 Task: In the Company health.ny.gov, Add note: 'Reach out to a customer for a case study interview.'. Mark checkbox to create task to follow up ': In 2 business days '. Create task, with  description: Arrange a Call for meeting, Add due date: In 1 week; Add reminder: 1 hour before. Set Priority Medium and add note: Make sure to mention the limited-time discount offer during the sales call.. Logged in from softage.6@softage.net
Action: Mouse moved to (96, 63)
Screenshot: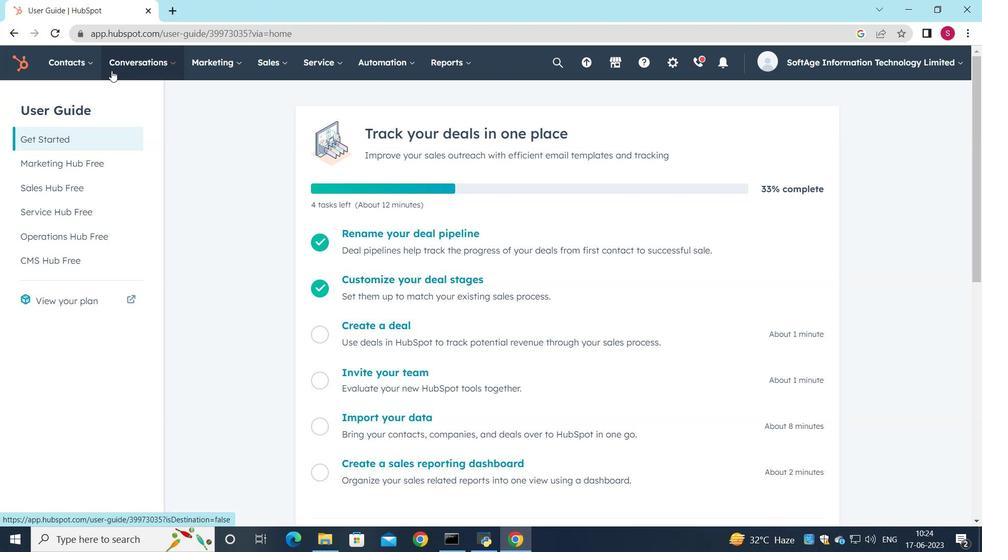 
Action: Mouse pressed left at (96, 63)
Screenshot: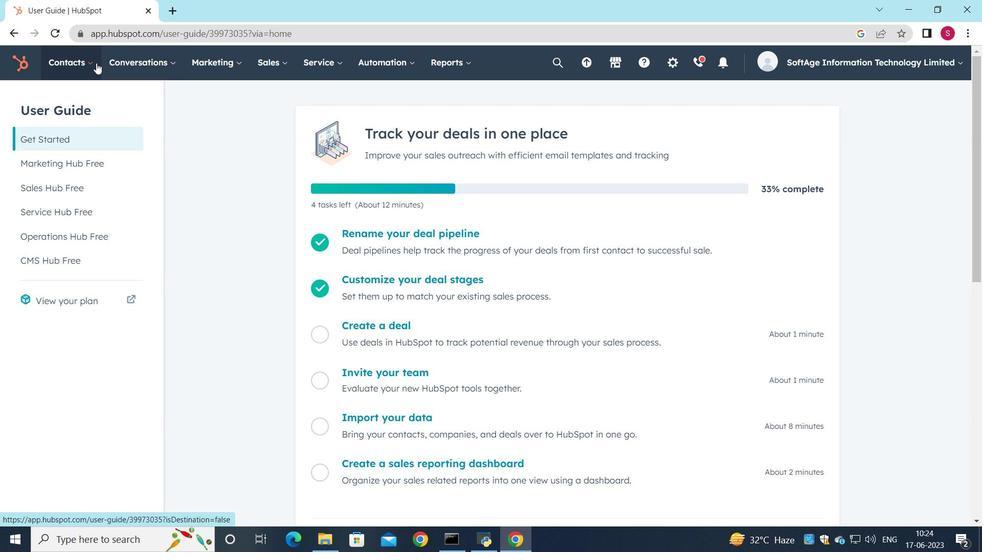 
Action: Mouse moved to (93, 116)
Screenshot: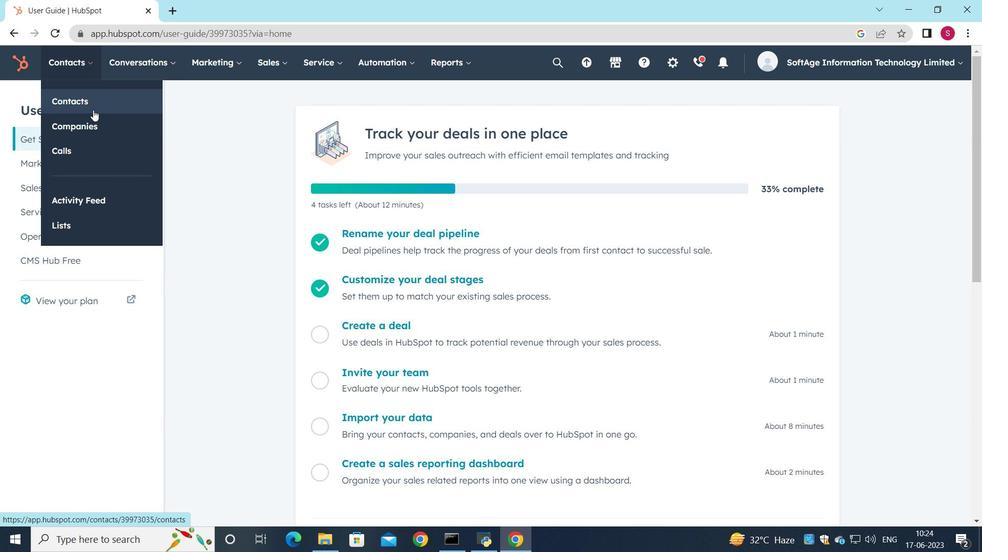 
Action: Mouse pressed left at (93, 116)
Screenshot: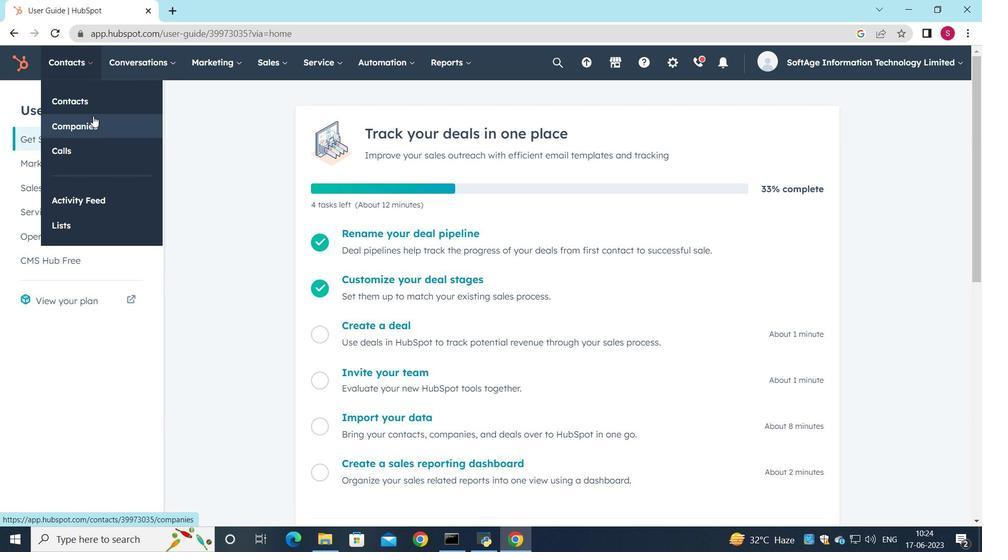 
Action: Mouse moved to (87, 210)
Screenshot: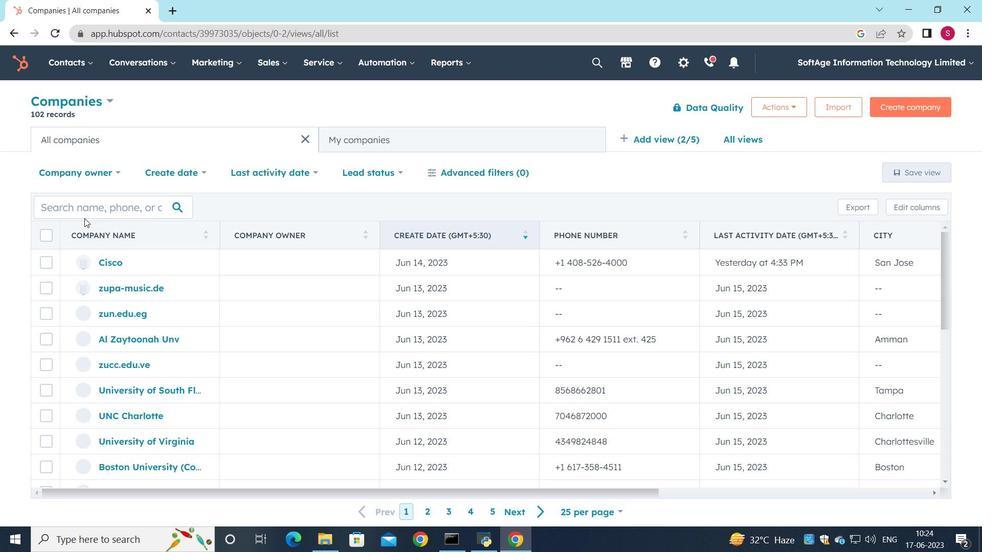
Action: Mouse pressed left at (87, 210)
Screenshot: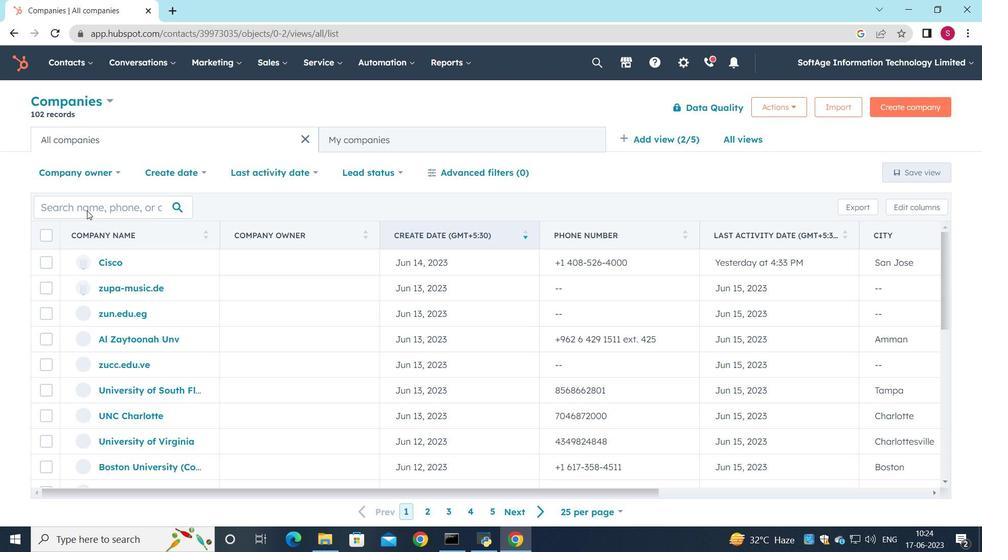 
Action: Key pressed health.nu<Key.backspace>y.gov
Screenshot: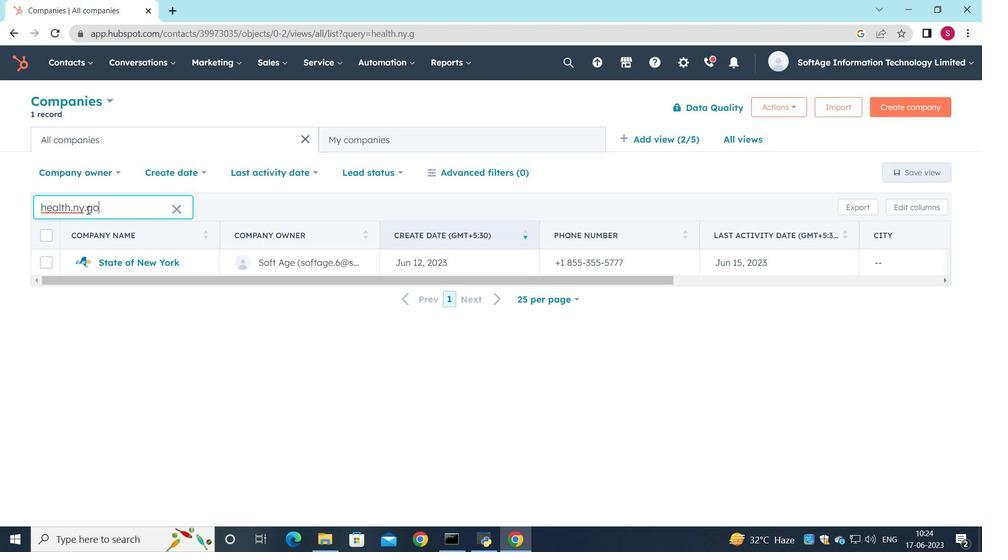
Action: Mouse moved to (119, 258)
Screenshot: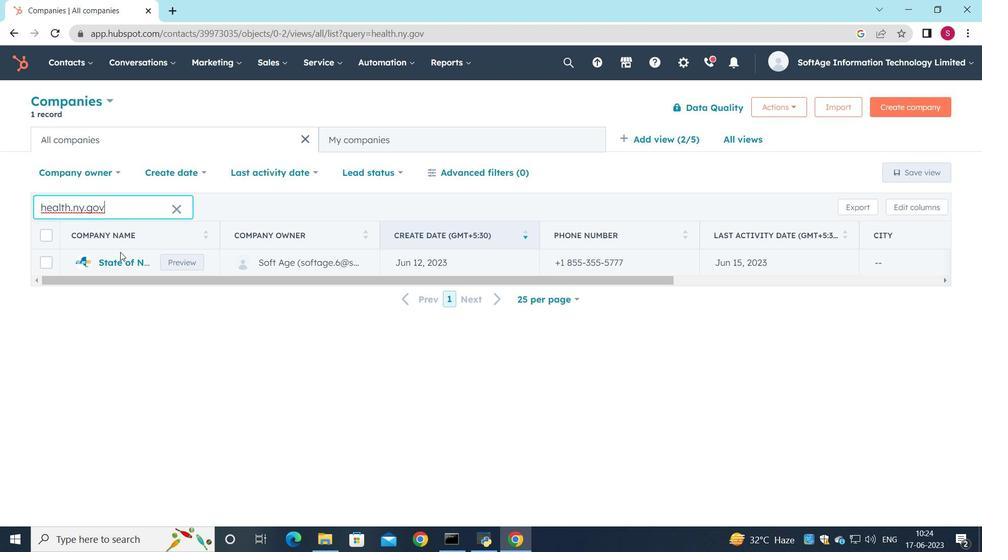 
Action: Mouse pressed left at (119, 258)
Screenshot: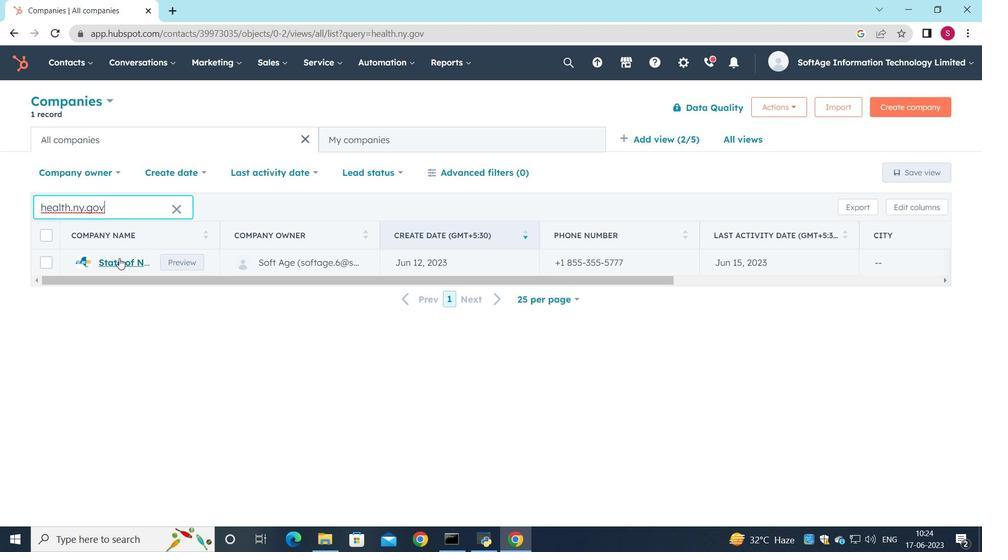 
Action: Mouse moved to (35, 215)
Screenshot: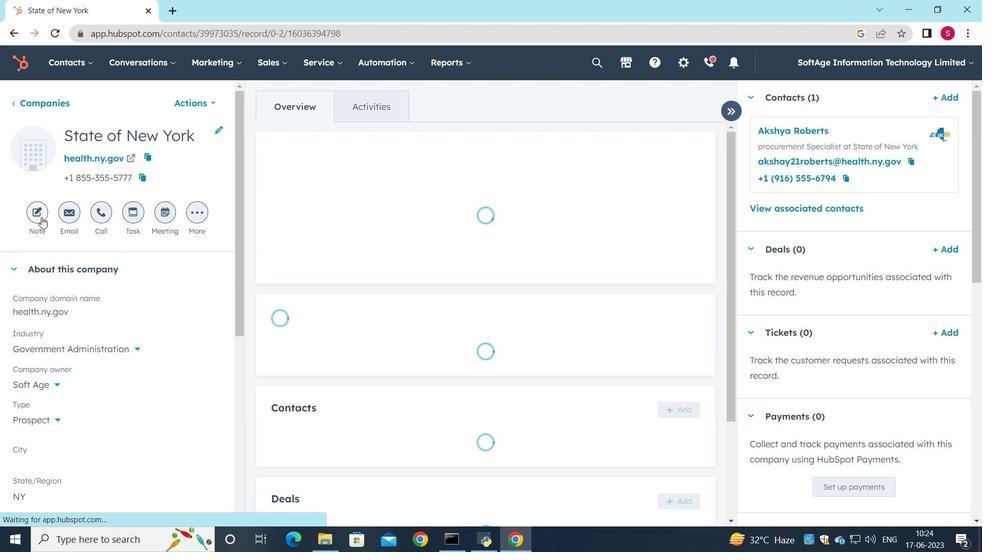 
Action: Mouse pressed left at (35, 215)
Screenshot: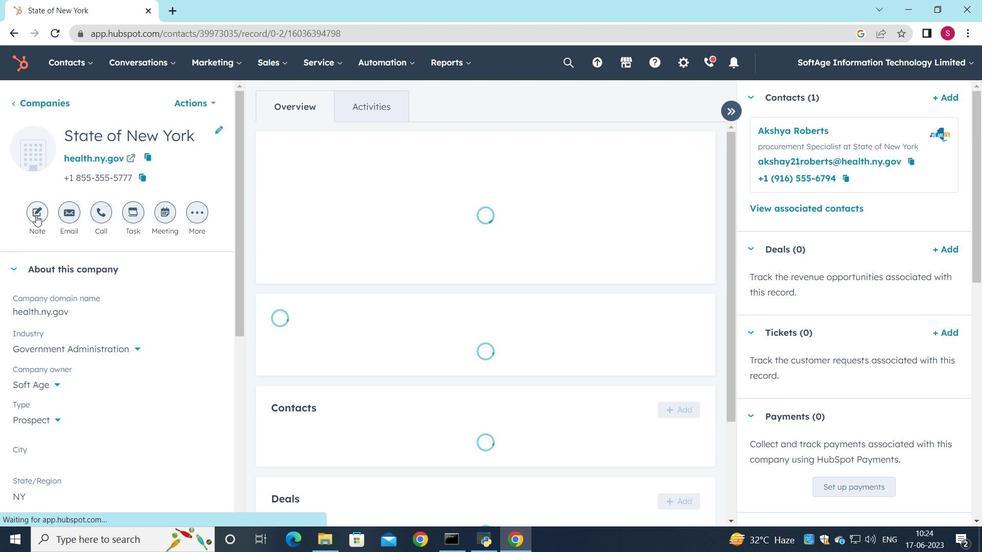 
Action: Mouse moved to (559, 329)
Screenshot: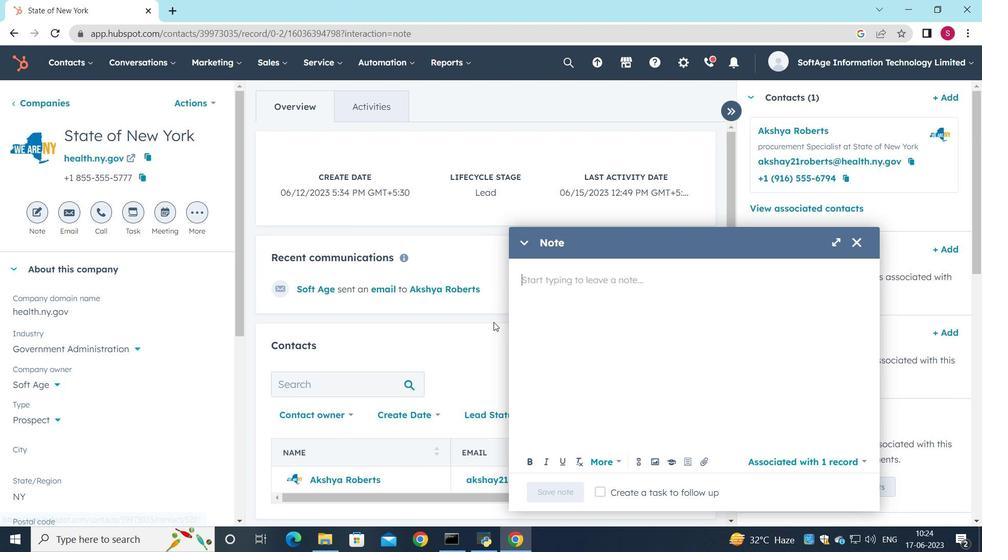 
Action: Key pressed <Key.shift>Reach<Key.space>out<Key.space>to<Key.space>a<Key.space>customer<Key.space>for<Key.space>a<Key.space>case<Key.space>study<Key.space>interview
Screenshot: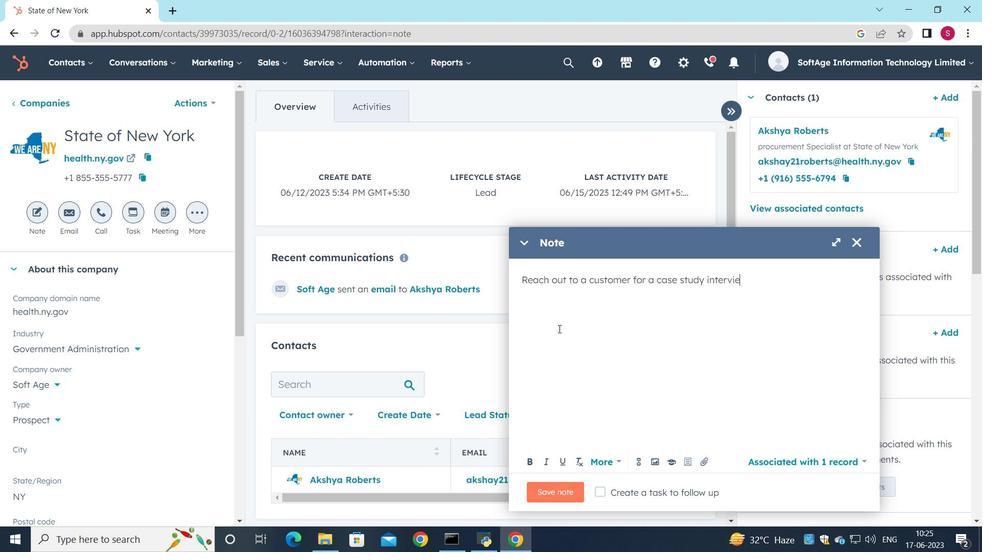 
Action: Mouse moved to (604, 495)
Screenshot: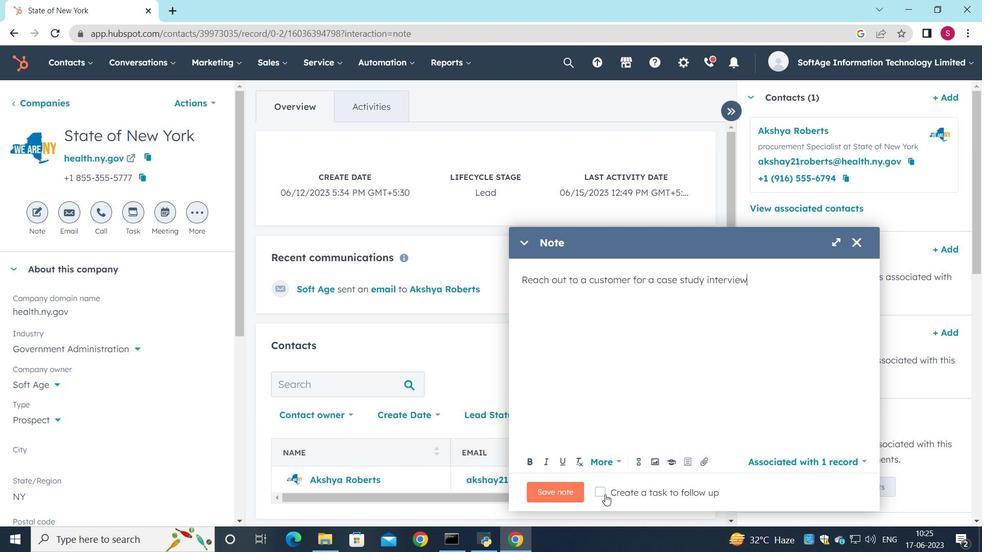 
Action: Mouse pressed left at (604, 495)
Screenshot: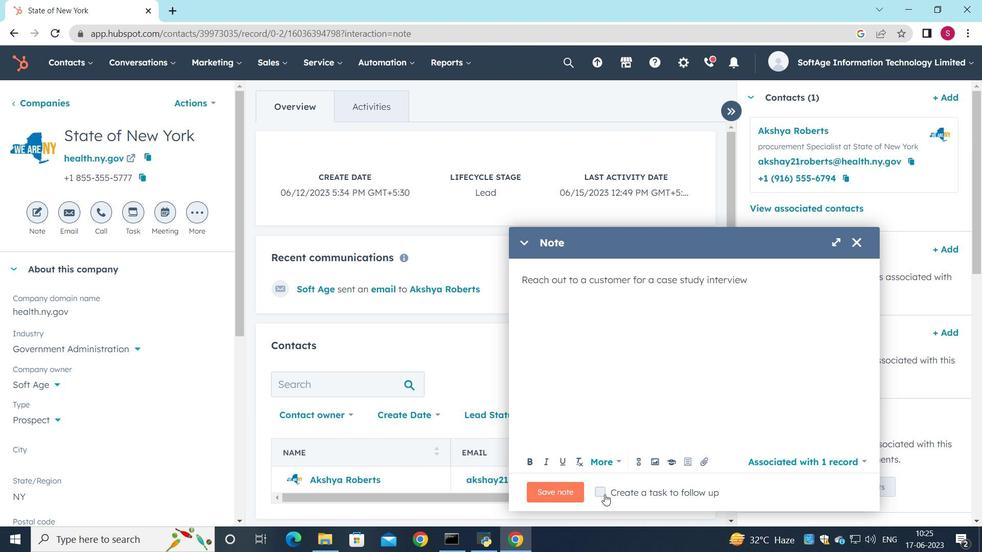 
Action: Mouse moved to (642, 497)
Screenshot: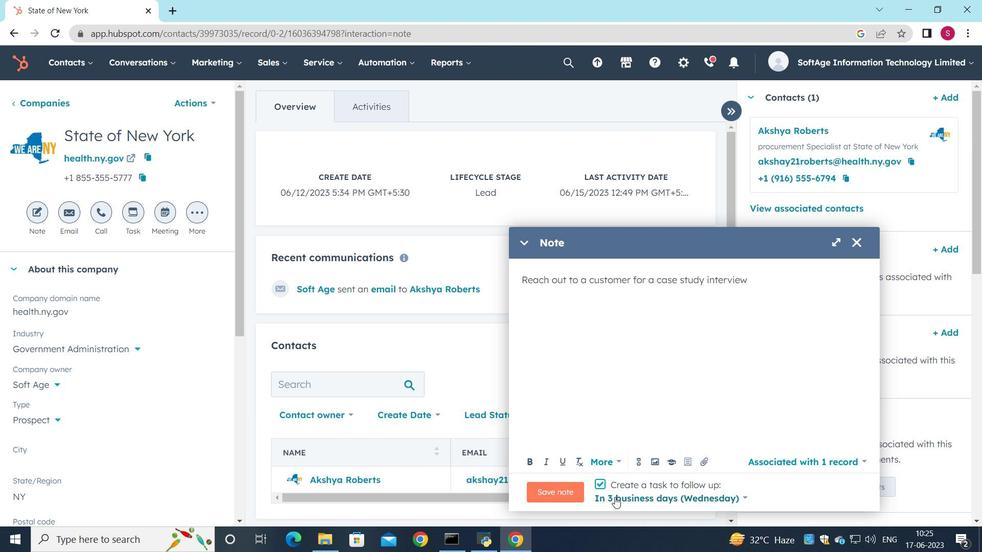 
Action: Mouse pressed left at (642, 497)
Screenshot: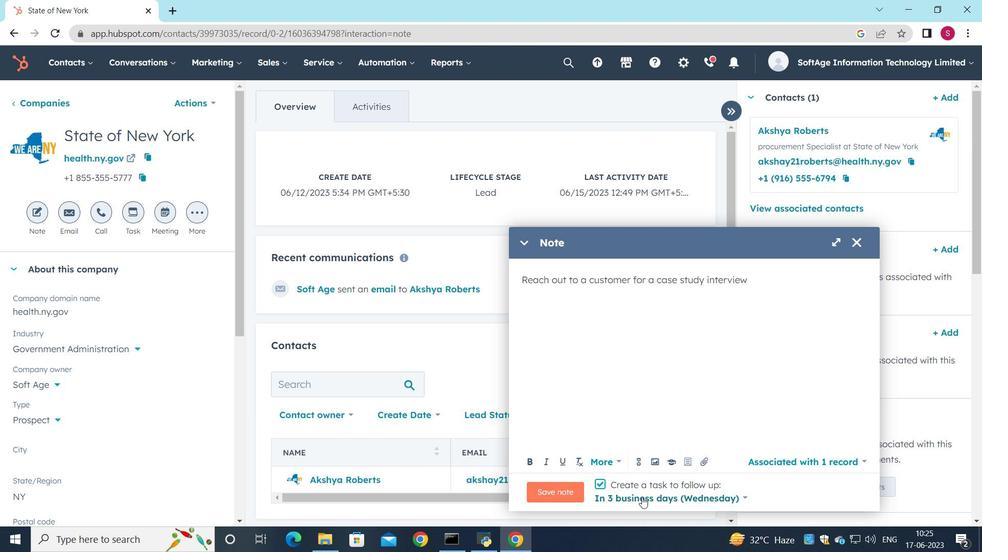
Action: Mouse moved to (654, 344)
Screenshot: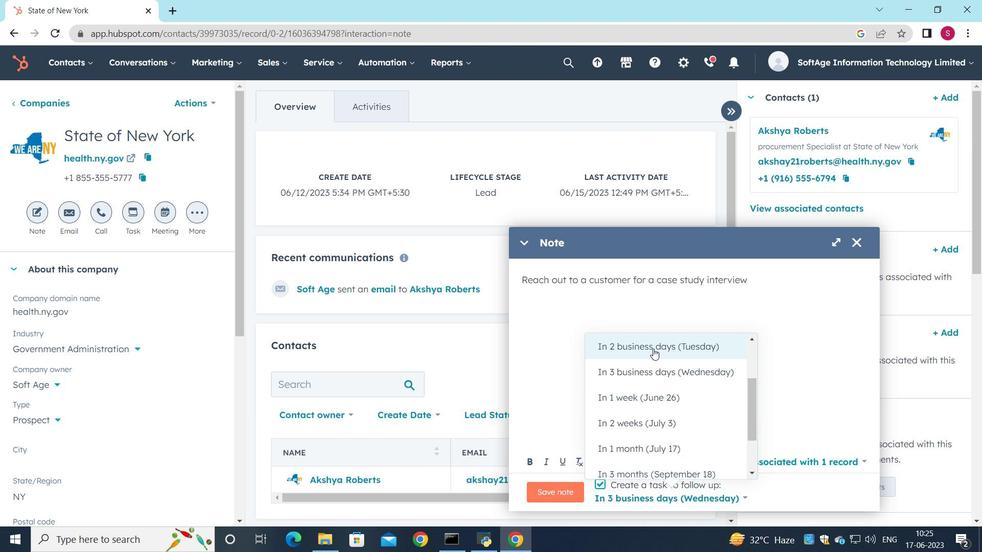 
Action: Mouse pressed left at (654, 344)
Screenshot: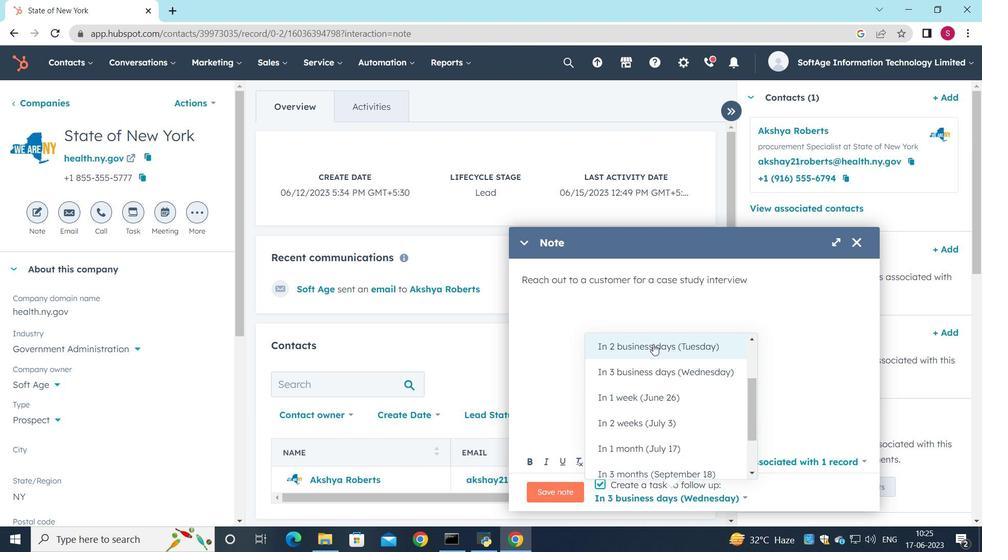 
Action: Mouse moved to (544, 486)
Screenshot: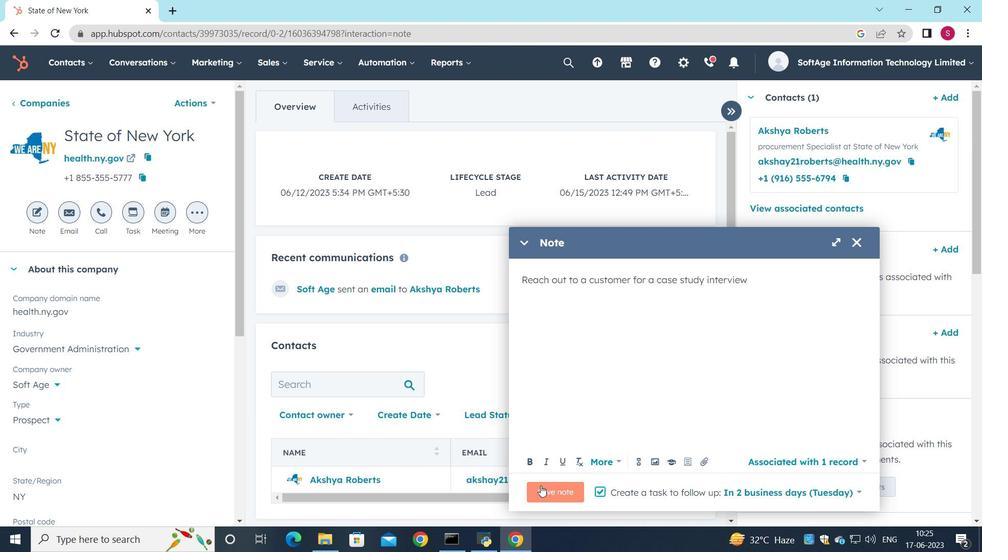 
Action: Mouse pressed left at (544, 486)
Screenshot: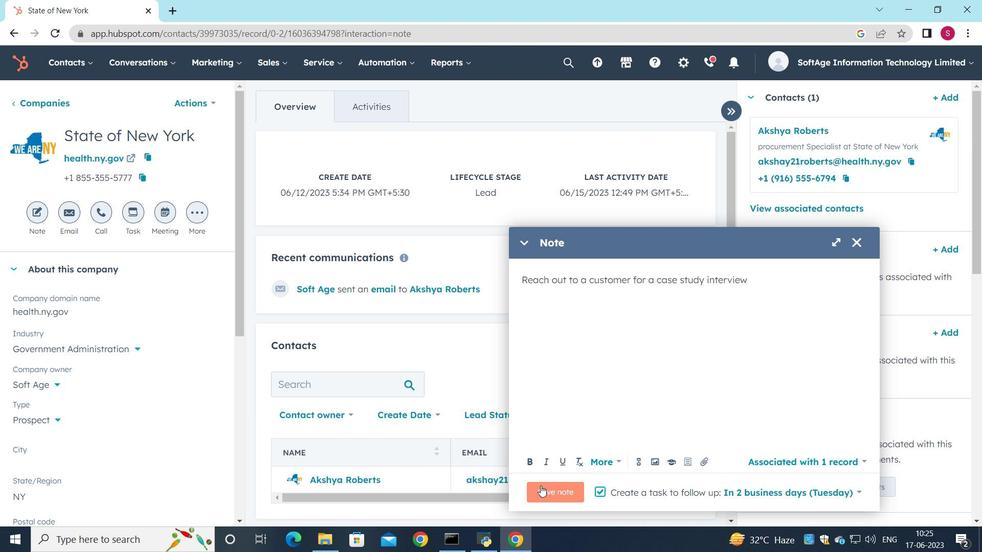 
Action: Mouse moved to (134, 208)
Screenshot: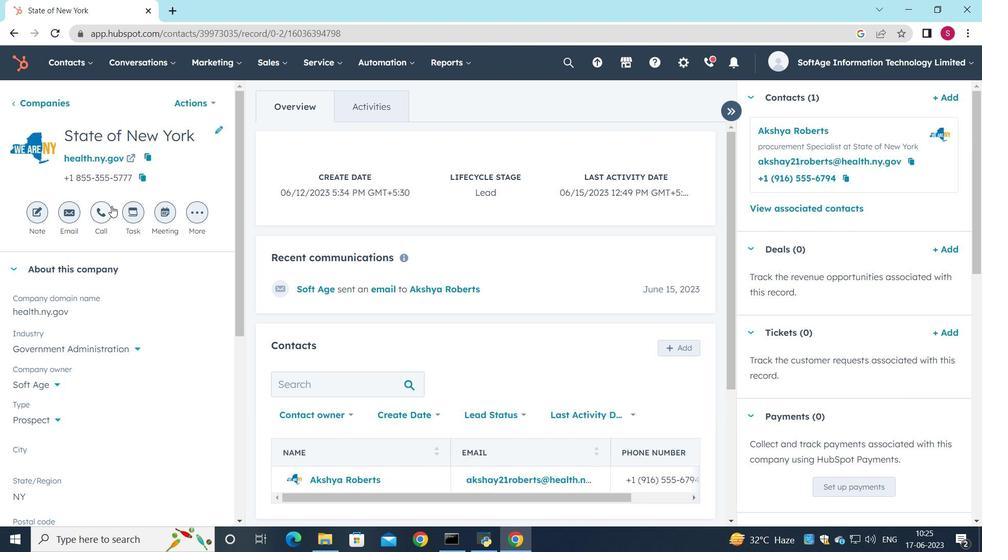 
Action: Mouse pressed left at (134, 208)
Screenshot: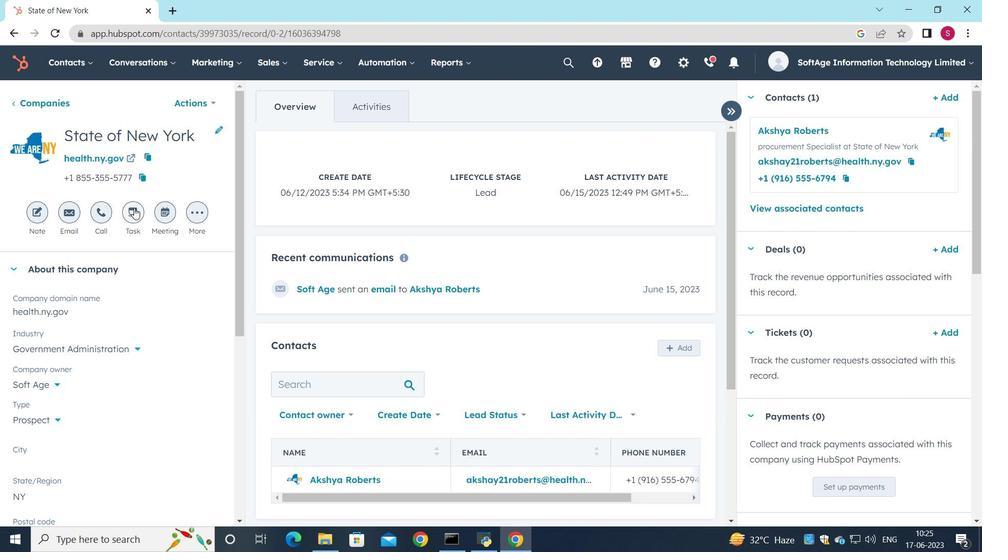 
Action: Mouse moved to (688, 301)
Screenshot: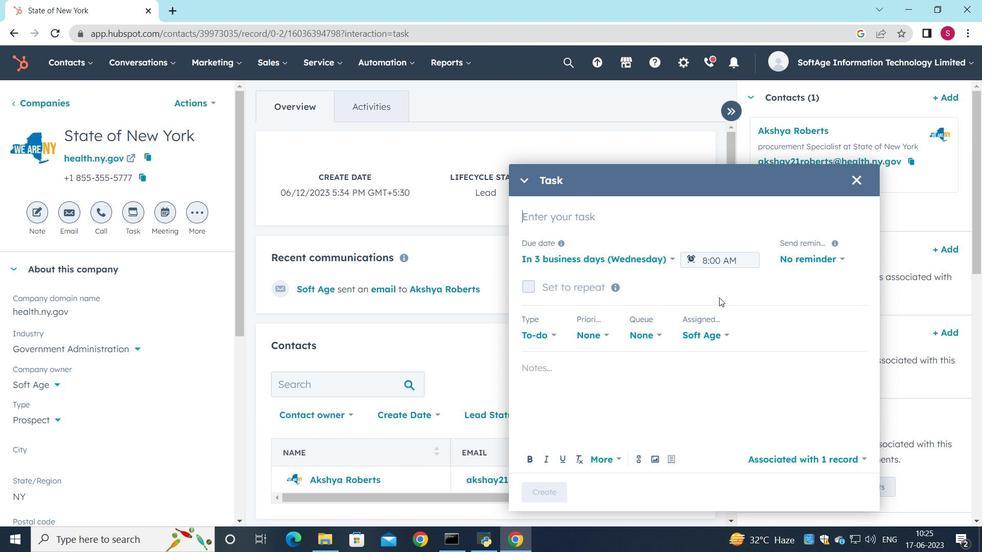 
Action: Key pressed <Key.shift>Arrange<Key.space>a<Key.space><Key.shift>Call<Key.space>for<Key.space>meeting<Key.space>
Screenshot: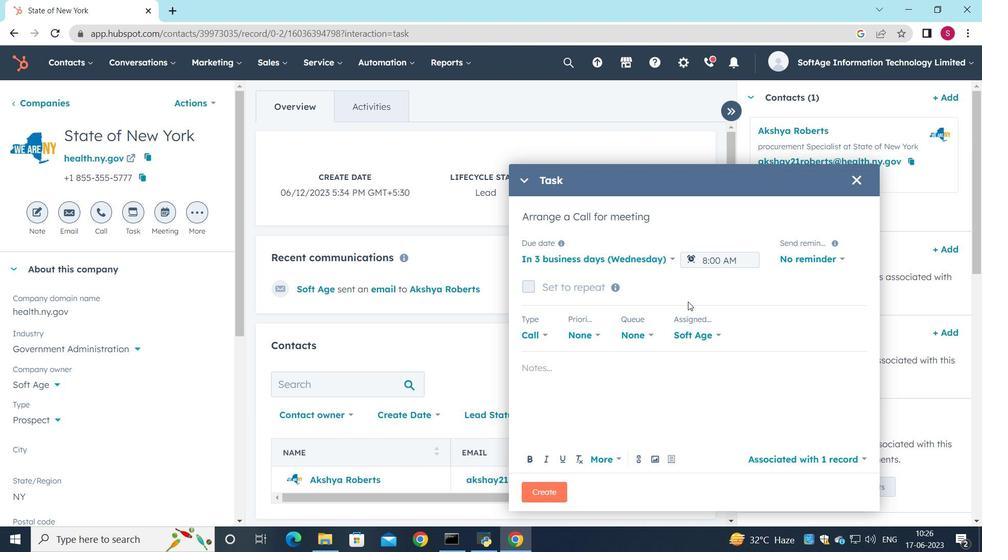 
Action: Mouse moved to (665, 262)
Screenshot: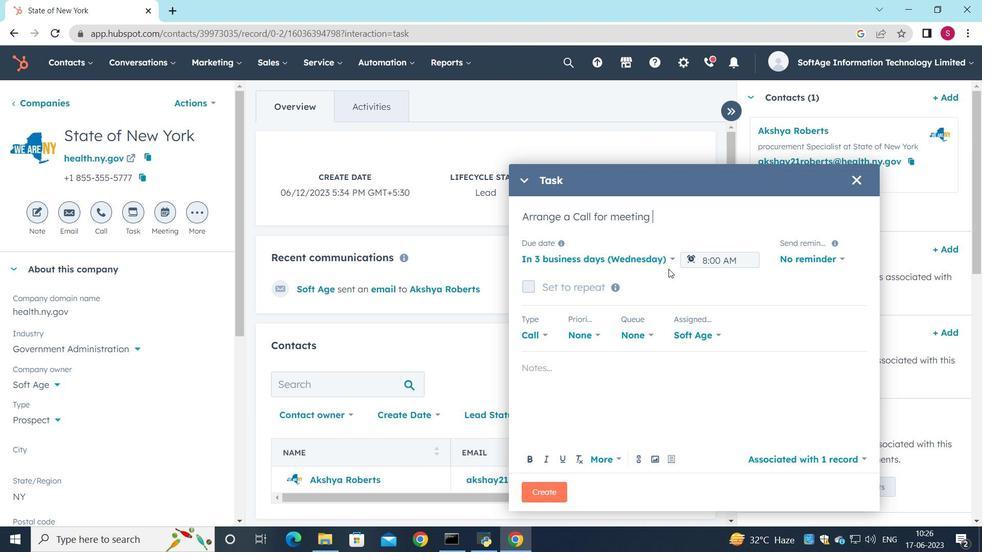
Action: Mouse pressed left at (665, 262)
Screenshot: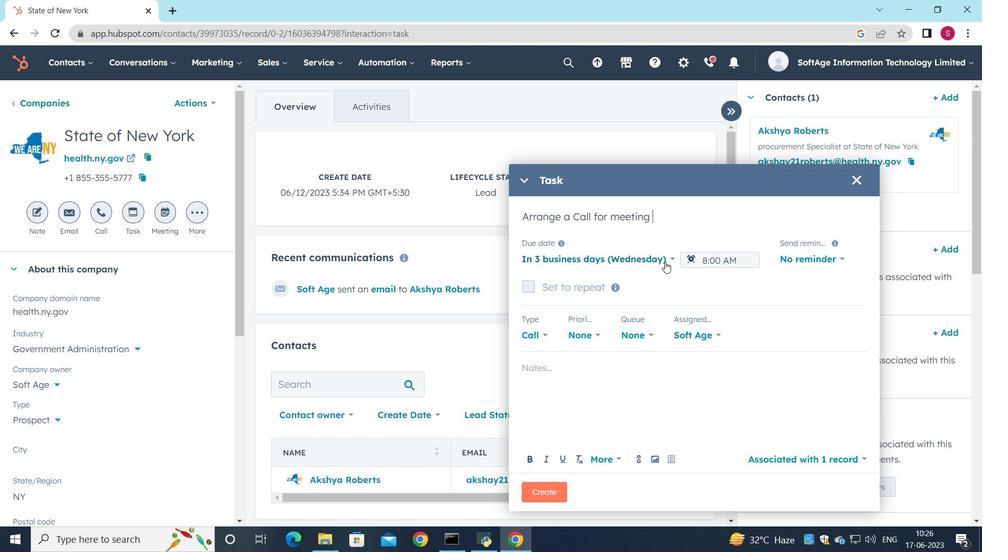 
Action: Mouse moved to (633, 328)
Screenshot: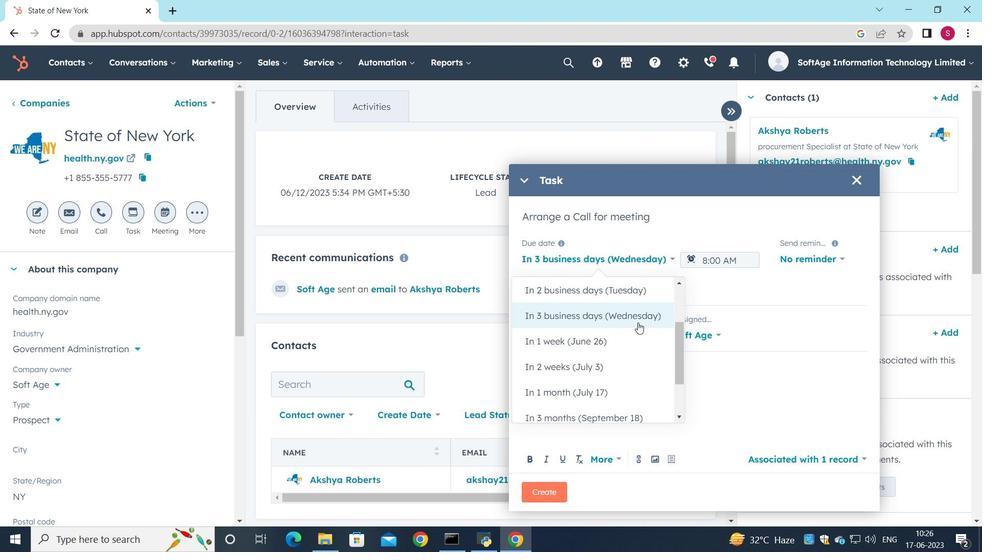 
Action: Mouse pressed left at (633, 328)
Screenshot: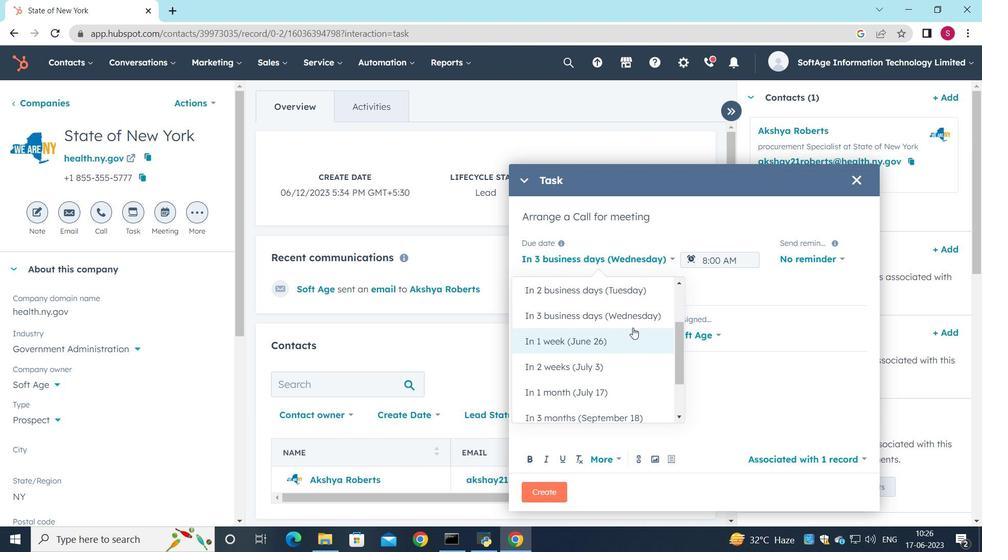 
Action: Mouse moved to (778, 256)
Screenshot: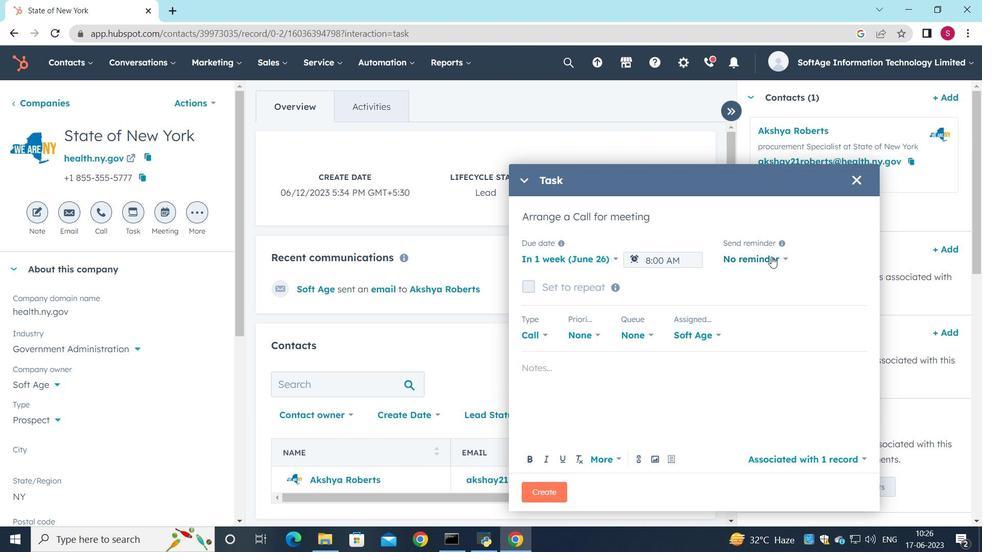 
Action: Mouse pressed left at (778, 256)
Screenshot: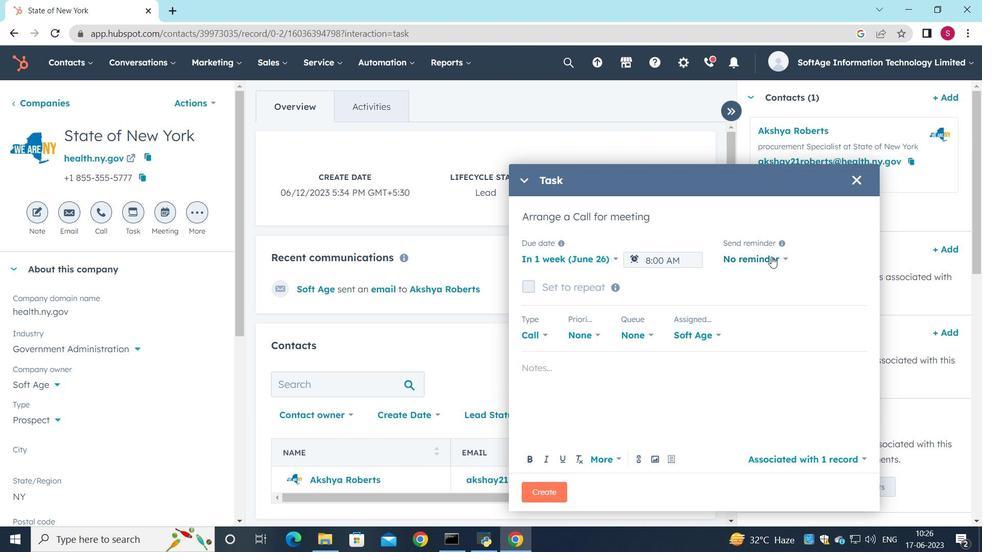 
Action: Mouse moved to (760, 372)
Screenshot: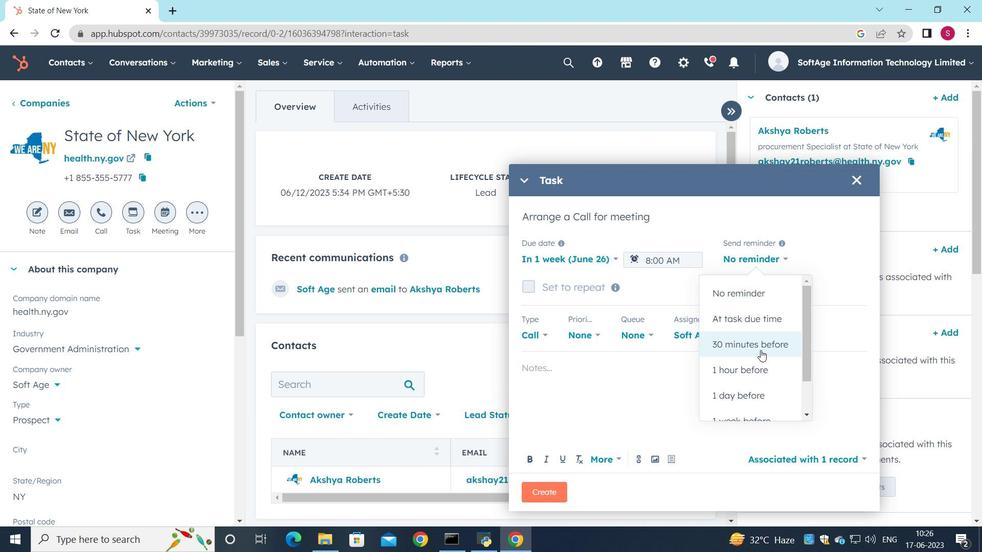 
Action: Mouse pressed left at (760, 372)
Screenshot: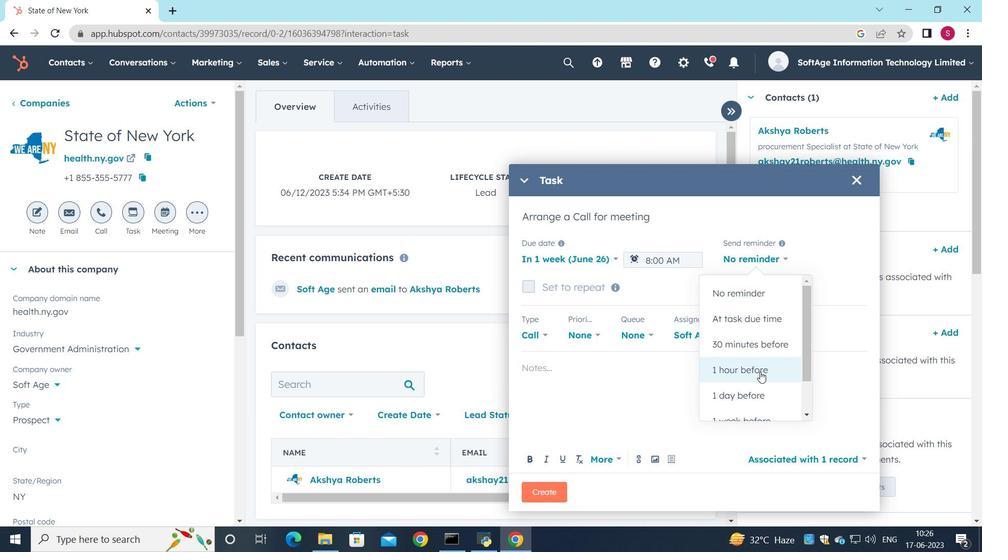 
Action: Mouse moved to (598, 338)
Screenshot: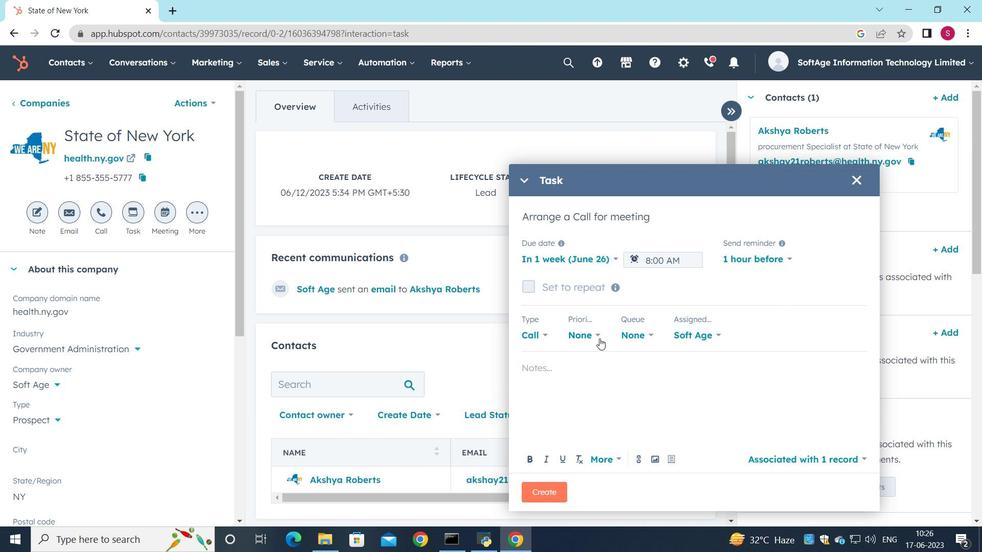 
Action: Mouse pressed left at (598, 338)
Screenshot: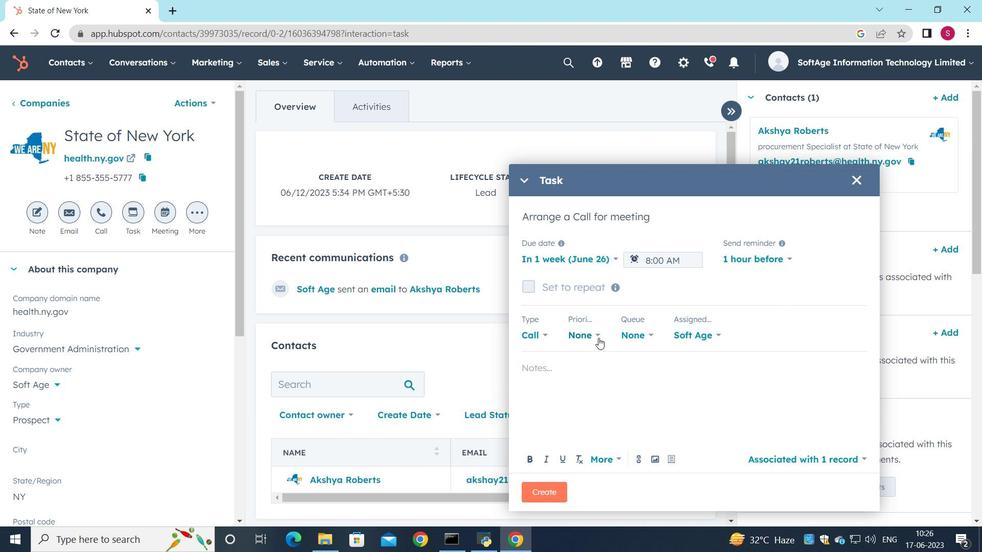 
Action: Mouse moved to (596, 424)
Screenshot: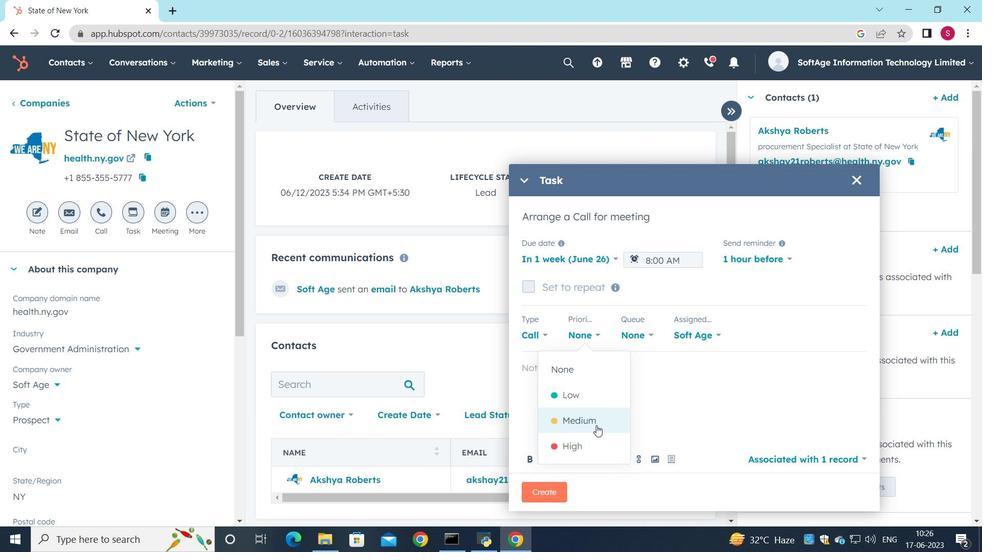 
Action: Mouse pressed left at (596, 424)
Screenshot: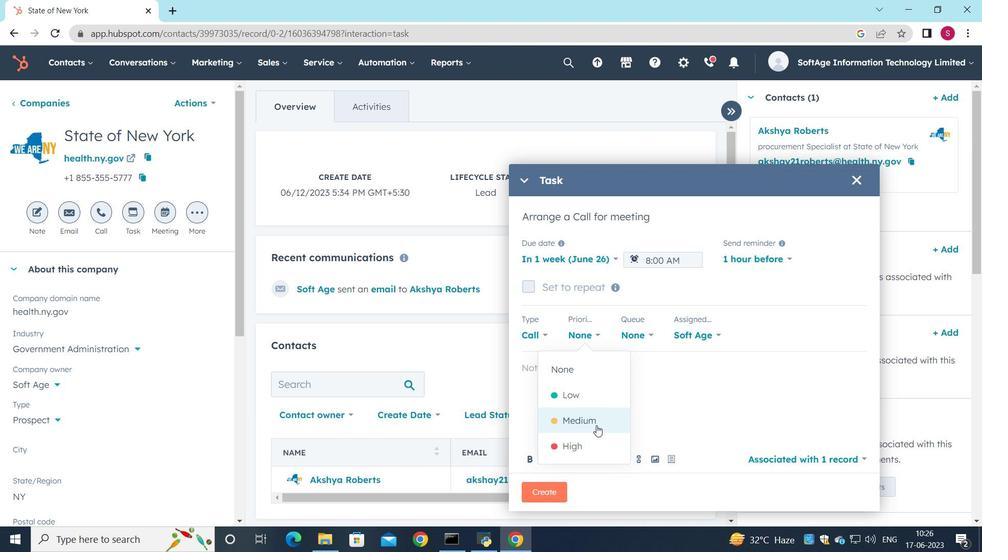 
Action: Mouse moved to (591, 371)
Screenshot: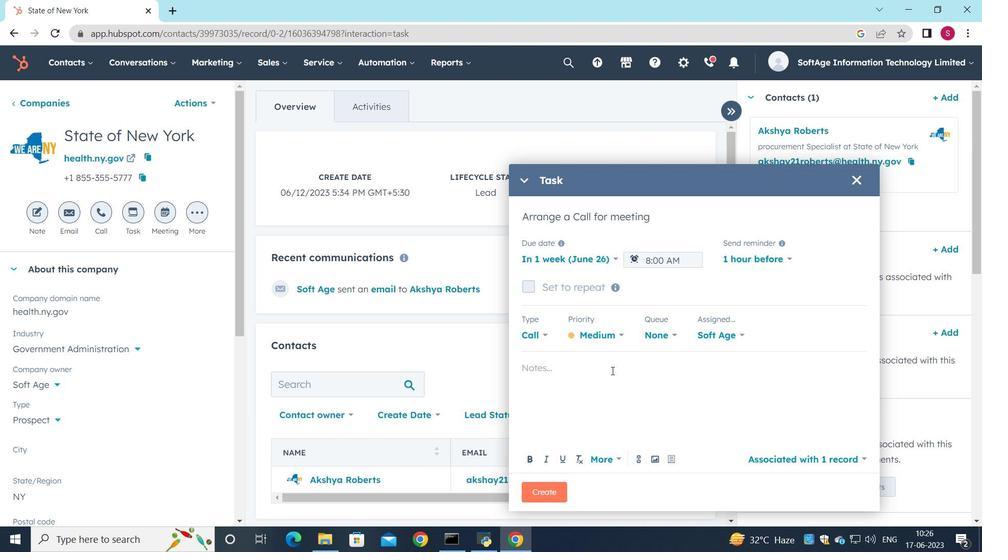 
Action: Mouse pressed left at (591, 371)
Screenshot: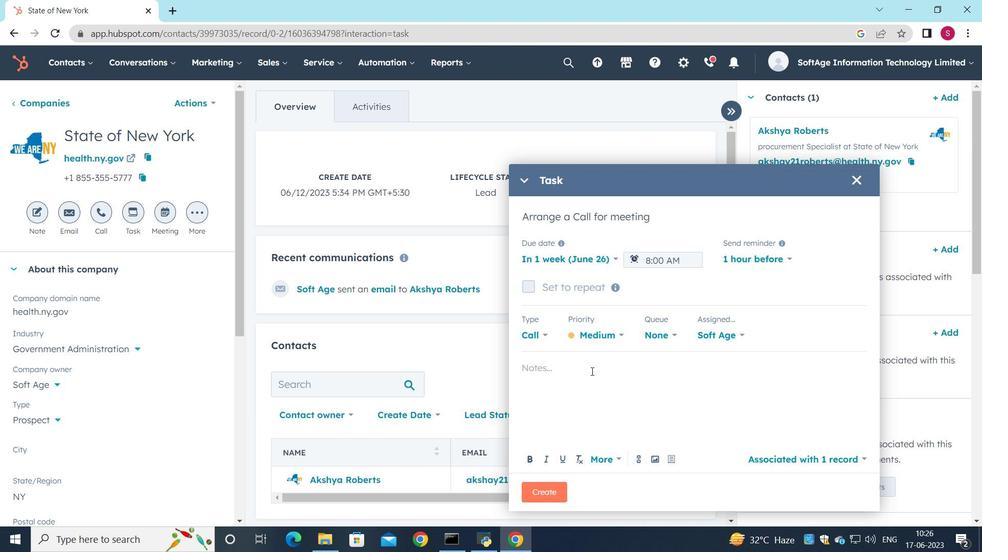
Action: Key pressed <Key.shift>Make<Key.space>syu<Key.backspace><Key.backspace>ure<Key.space>to<Key.space>mention<Key.space>the<Key.space>limited-time<Key.space>discount<Key.space>offer<Key.space>dy<Key.backspace>uro<Key.backspace>ing<Key.space>the<Key.space>sales<Key.space>call
Screenshot: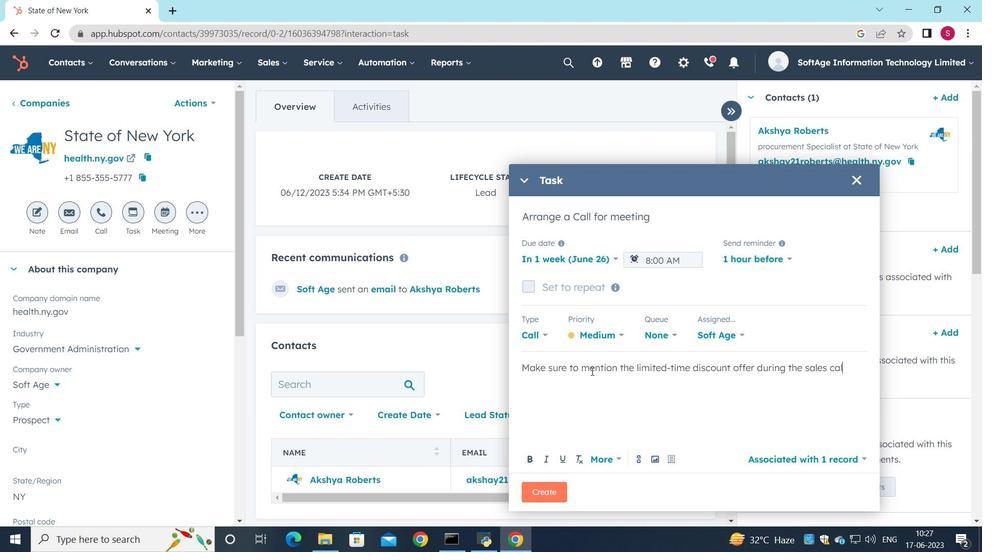
Action: Mouse moved to (552, 489)
Screenshot: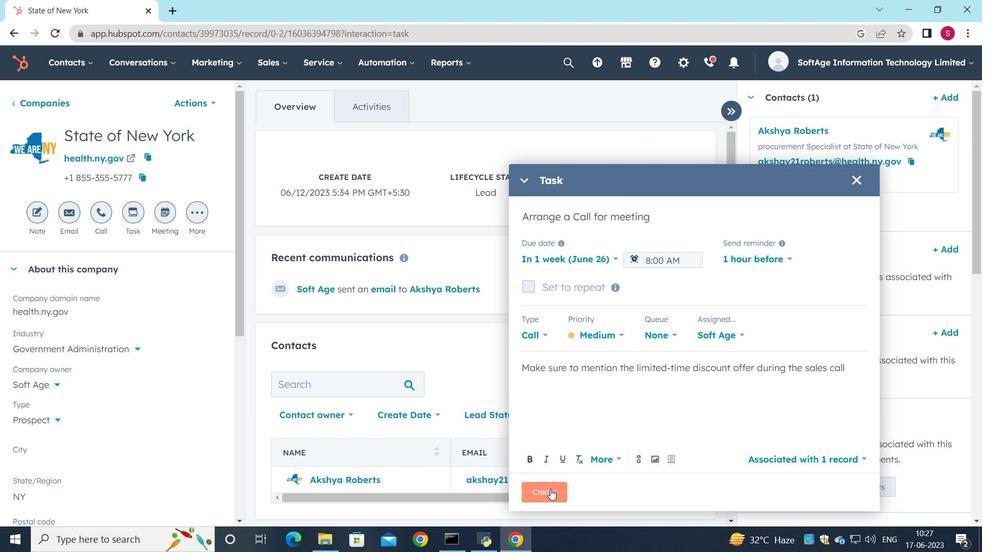 
Action: Mouse pressed left at (552, 489)
Screenshot: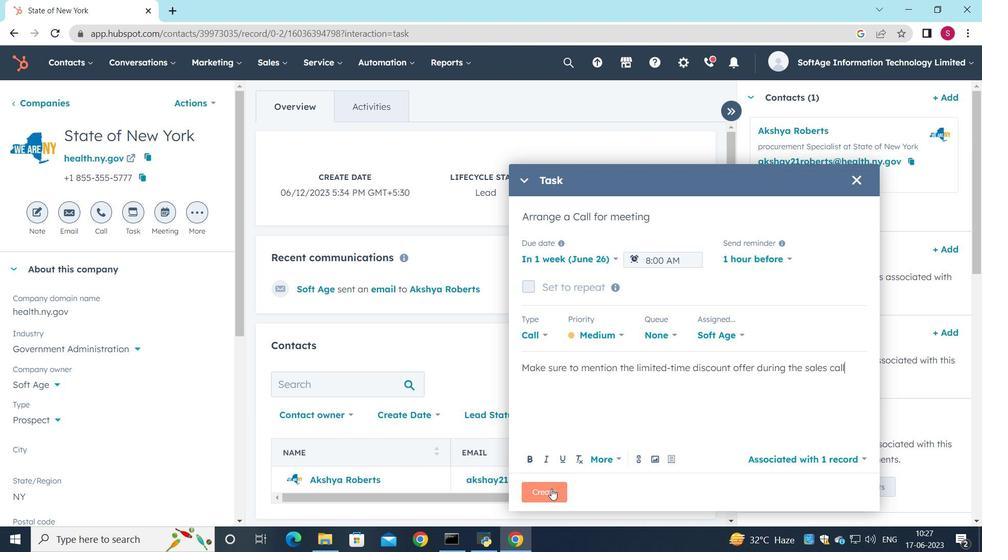 
Action: Mouse moved to (613, 378)
Screenshot: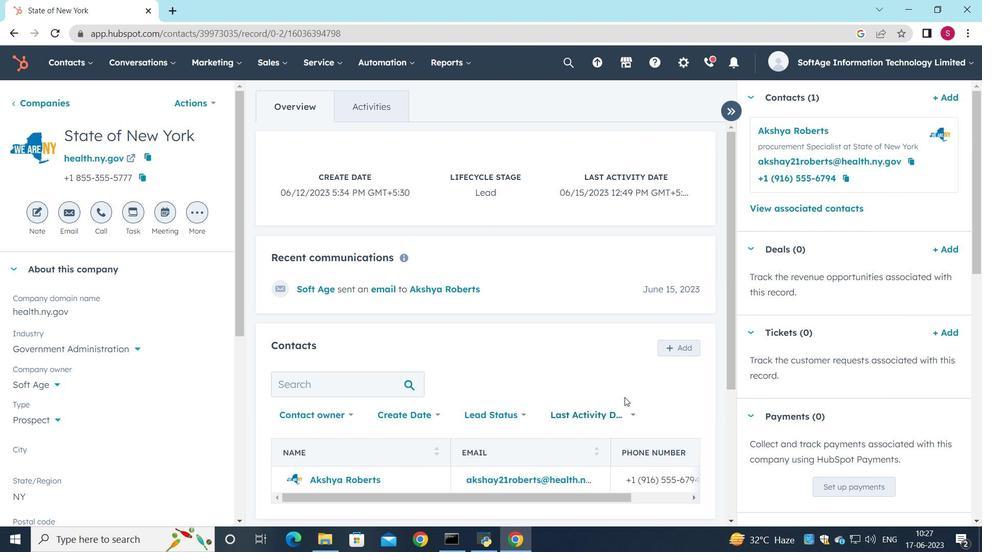 
